 Task: Create a due date automation trigger when advanced on, 2 hours before a card is due add fields with custom field "Resume" set to a number greater or equal to 1 and greater or equal to 10.
Action: Mouse moved to (1097, 91)
Screenshot: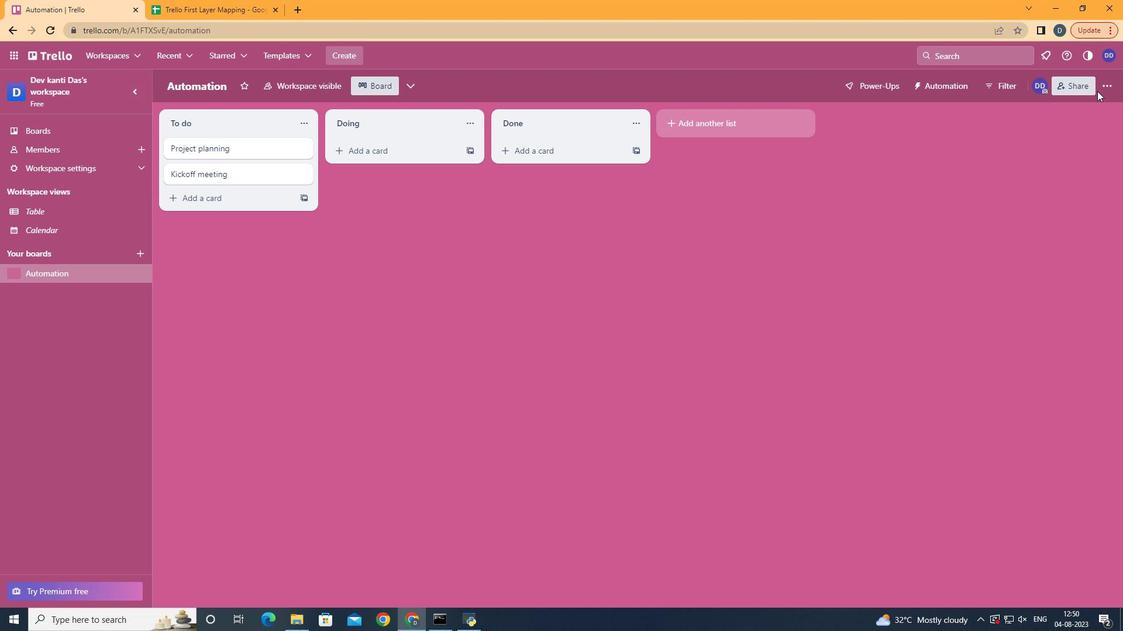 
Action: Mouse pressed left at (1097, 91)
Screenshot: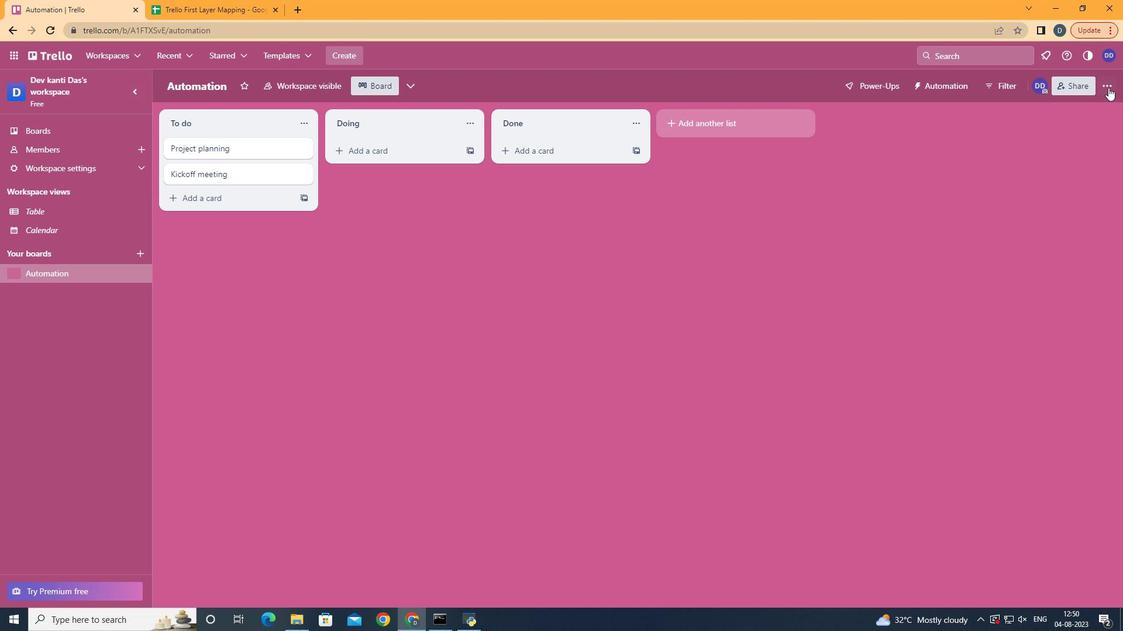 
Action: Mouse moved to (1108, 87)
Screenshot: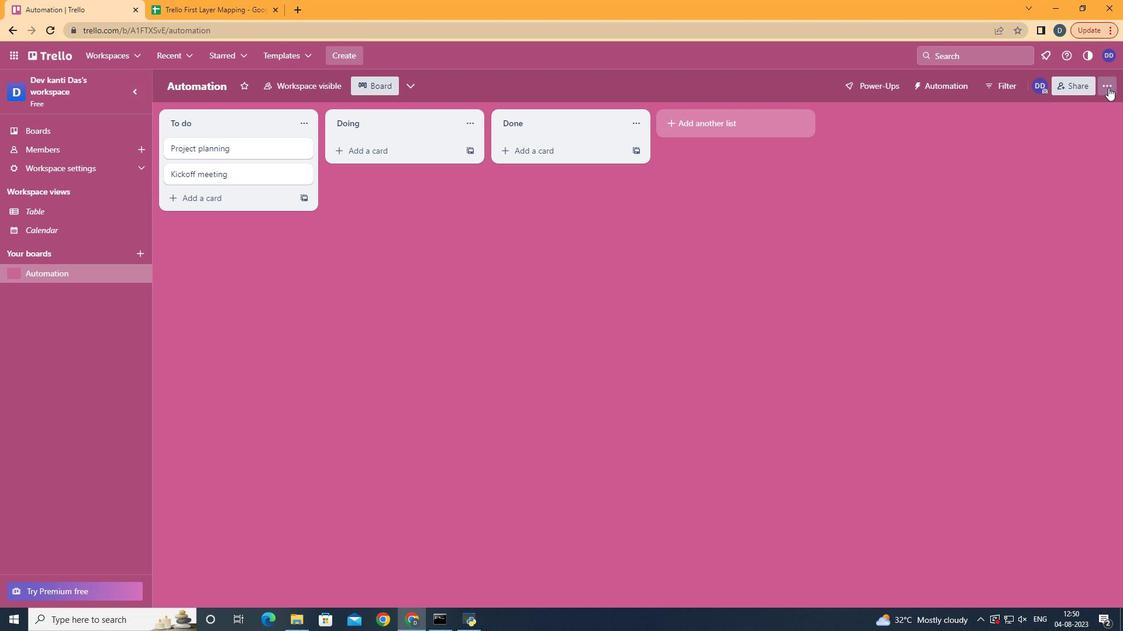 
Action: Mouse pressed left at (1108, 87)
Screenshot: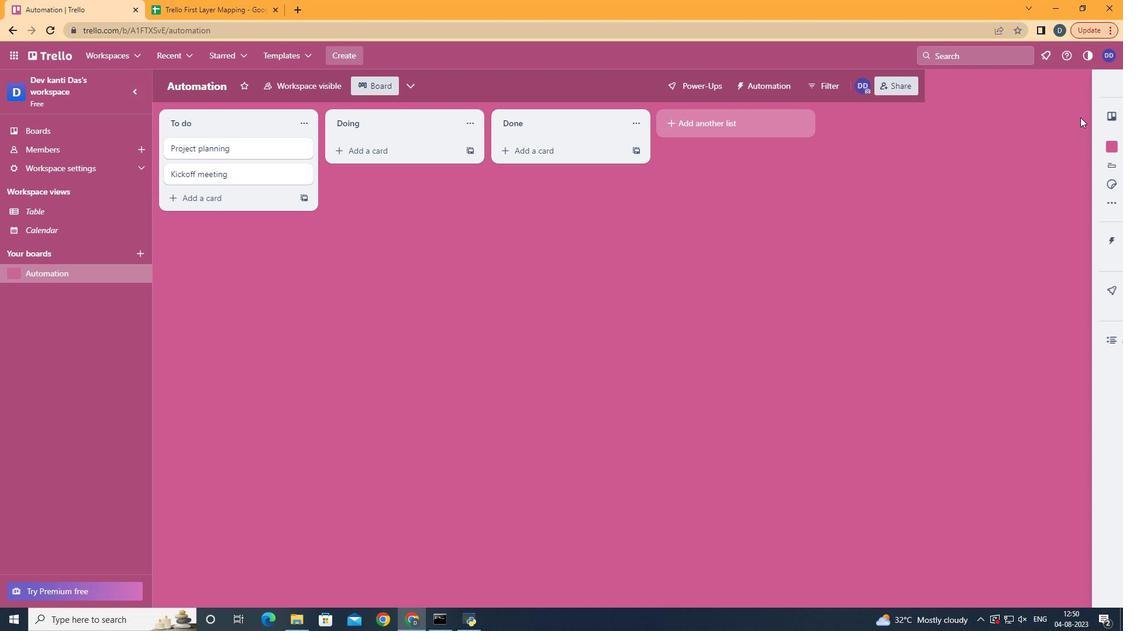 
Action: Mouse moved to (1042, 246)
Screenshot: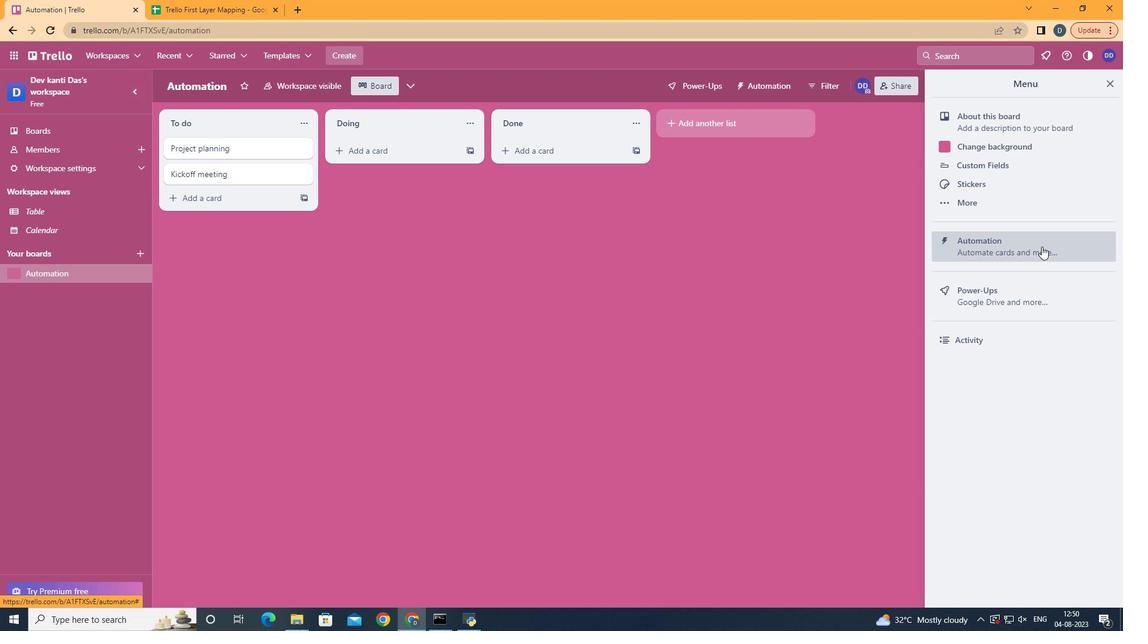 
Action: Mouse pressed left at (1042, 246)
Screenshot: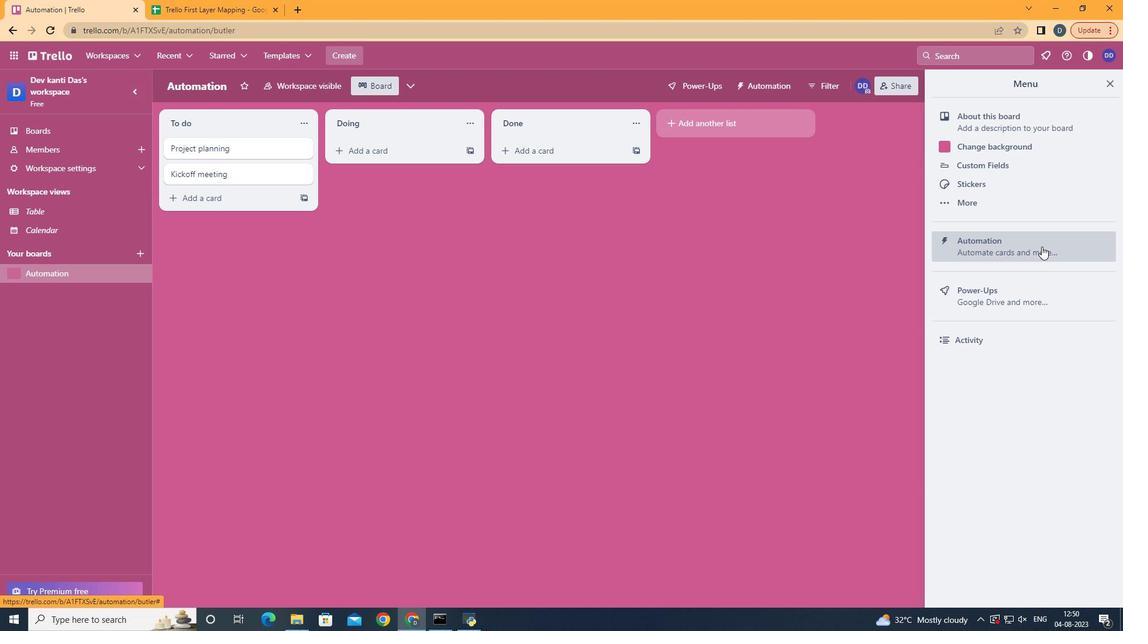 
Action: Mouse moved to (239, 243)
Screenshot: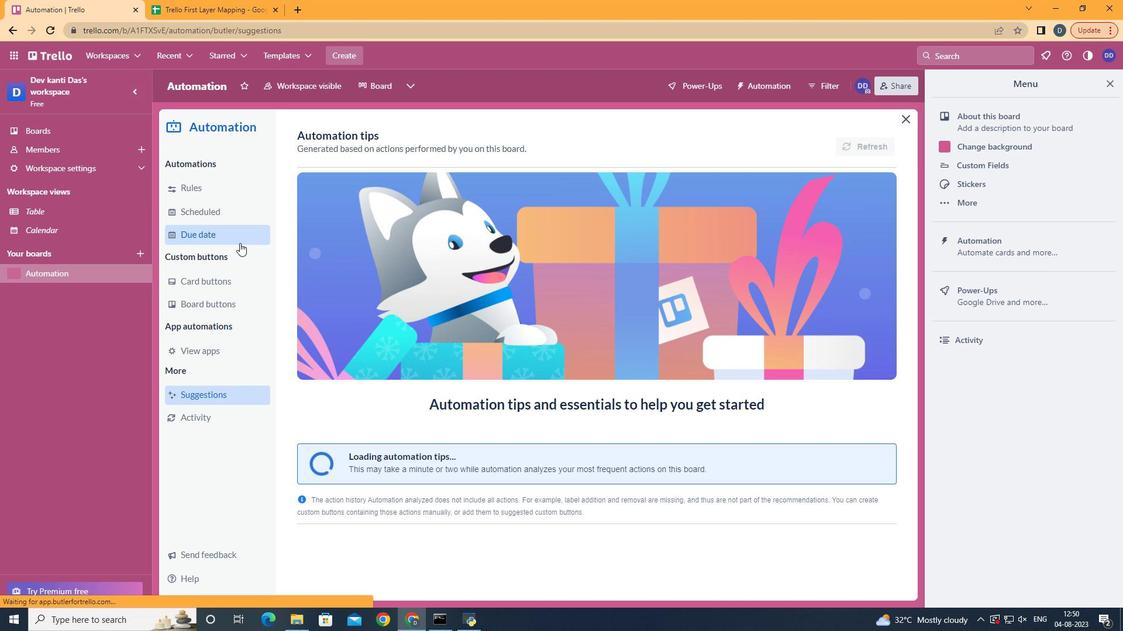 
Action: Mouse pressed left at (239, 243)
Screenshot: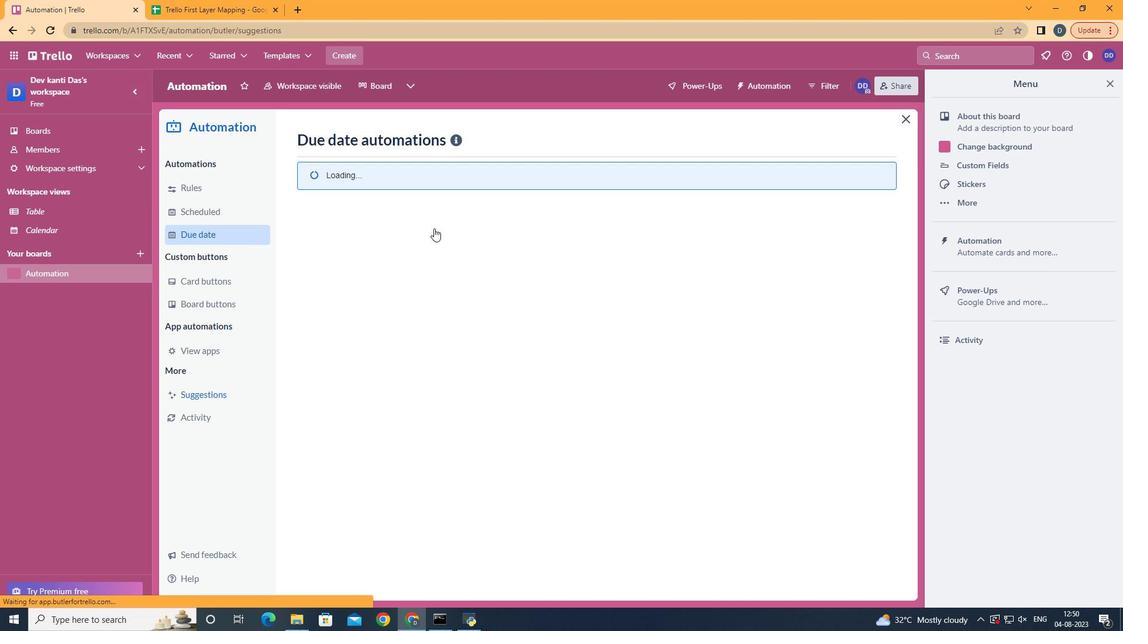 
Action: Mouse moved to (795, 142)
Screenshot: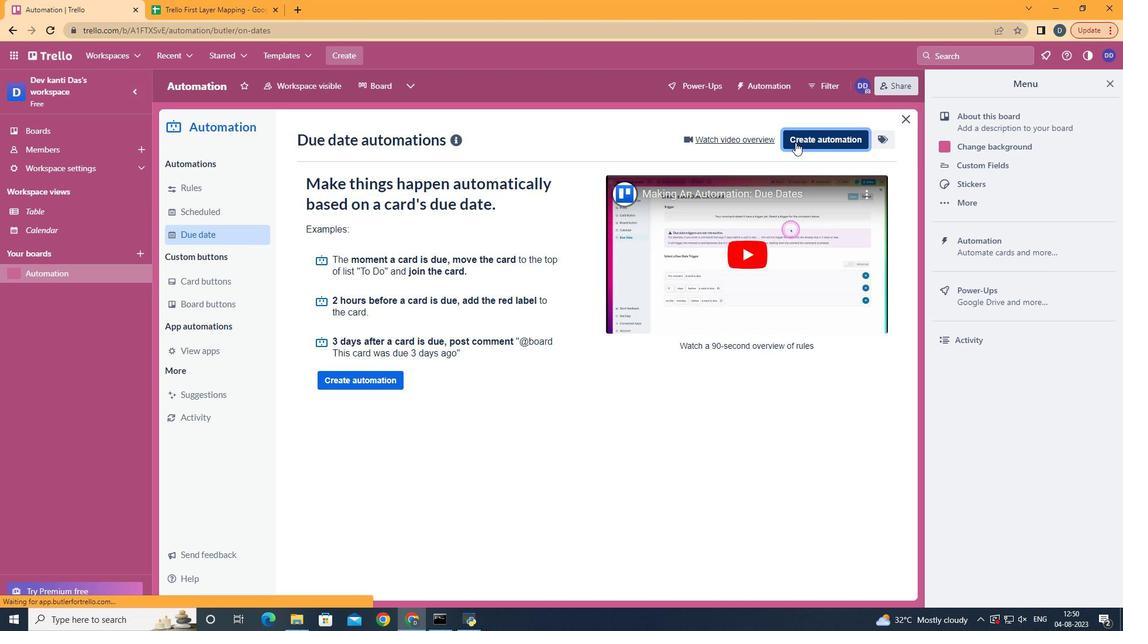 
Action: Mouse pressed left at (795, 142)
Screenshot: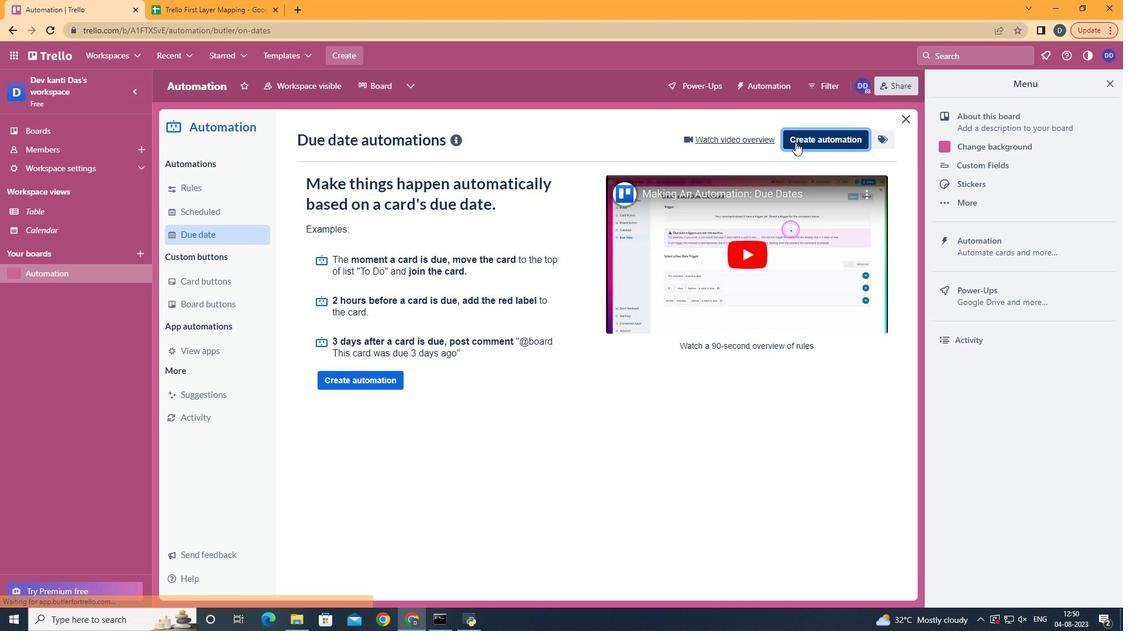 
Action: Mouse moved to (623, 249)
Screenshot: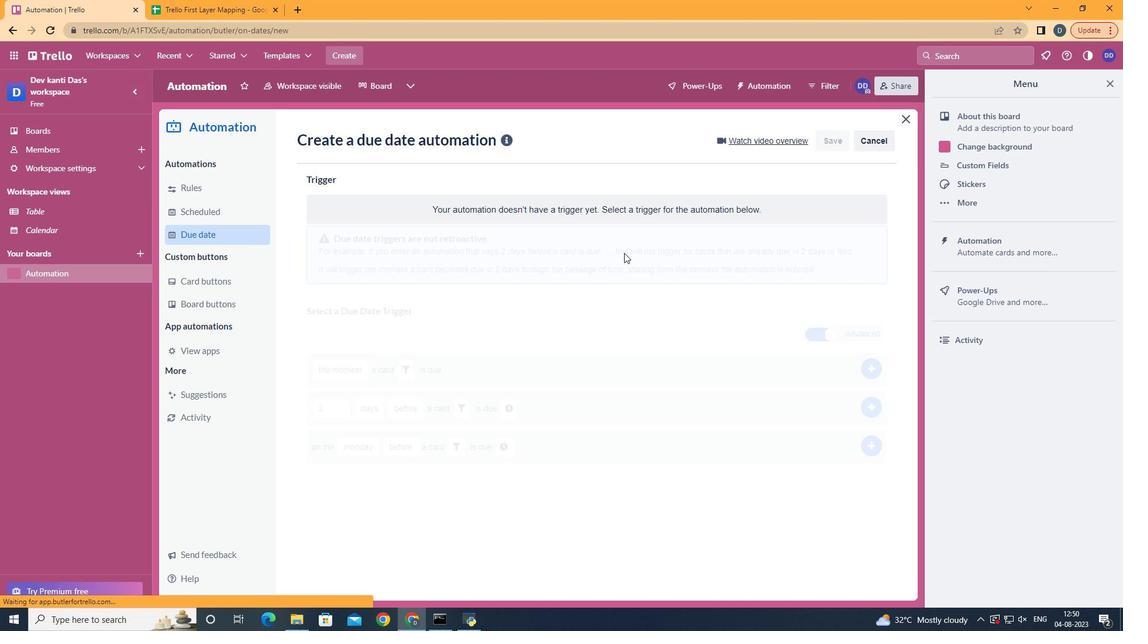 
Action: Mouse pressed left at (623, 249)
Screenshot: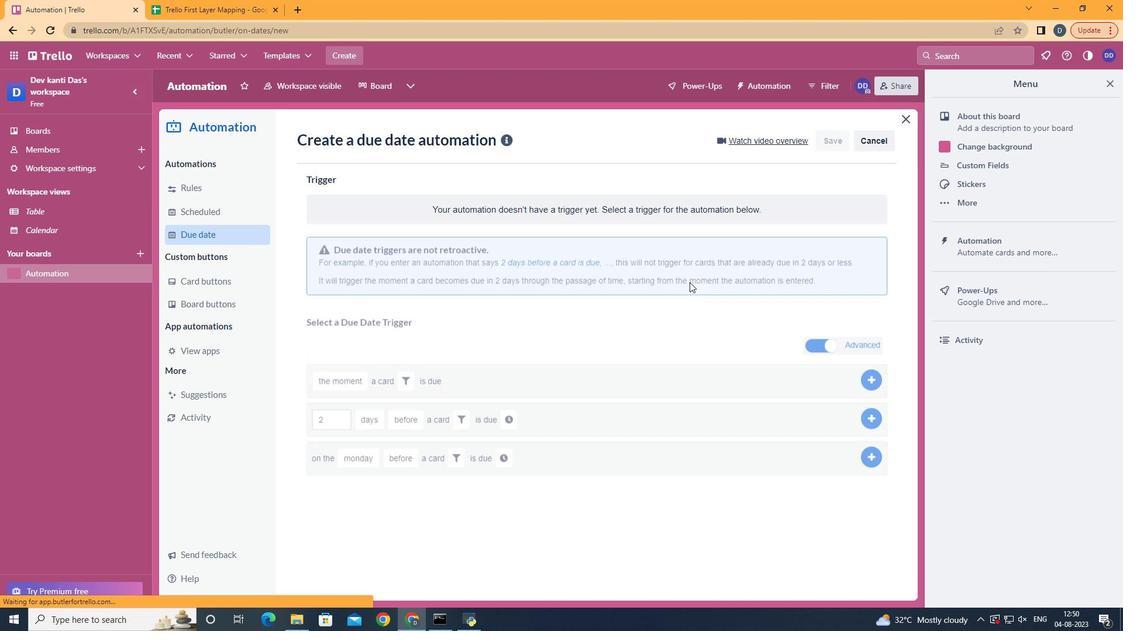 
Action: Mouse moved to (383, 493)
Screenshot: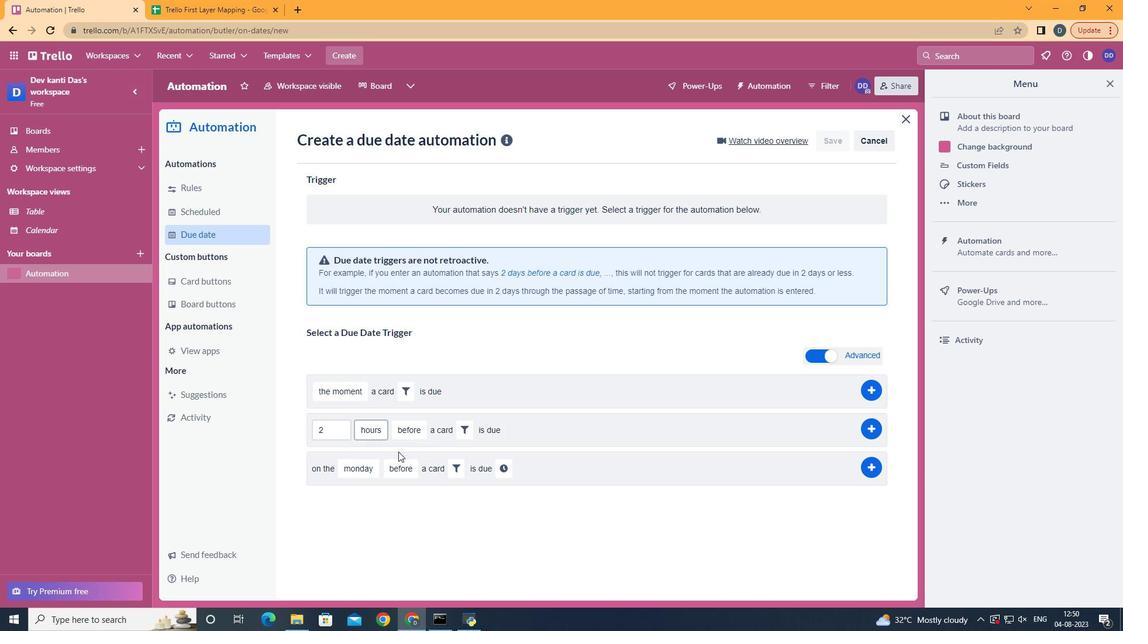 
Action: Mouse pressed left at (383, 493)
Screenshot: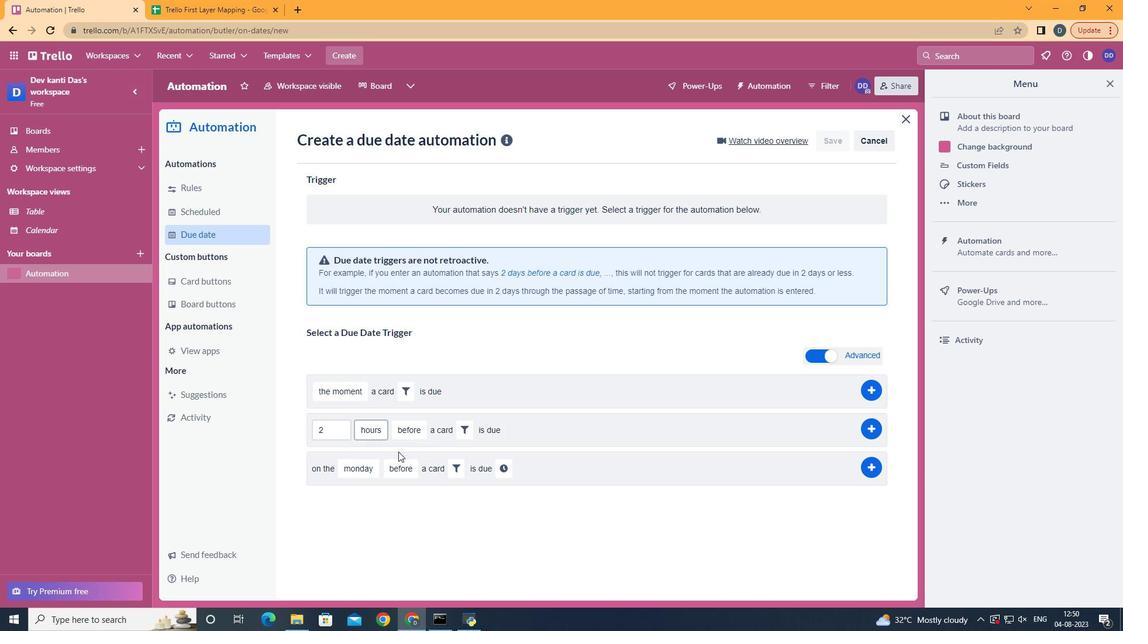 
Action: Mouse moved to (401, 459)
Screenshot: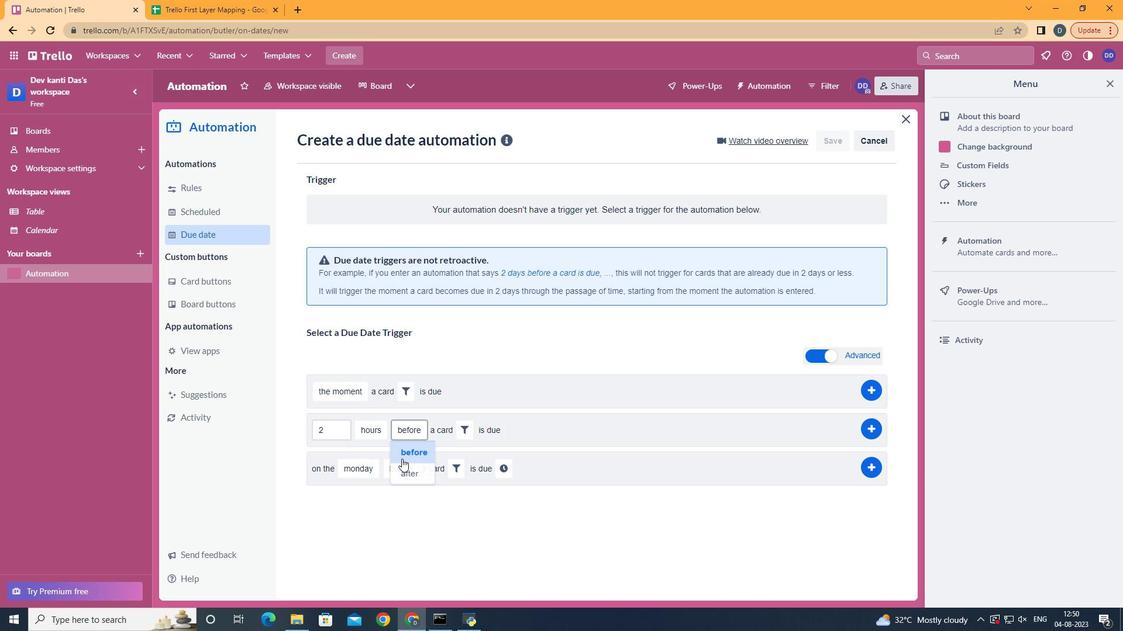 
Action: Mouse pressed left at (401, 459)
Screenshot: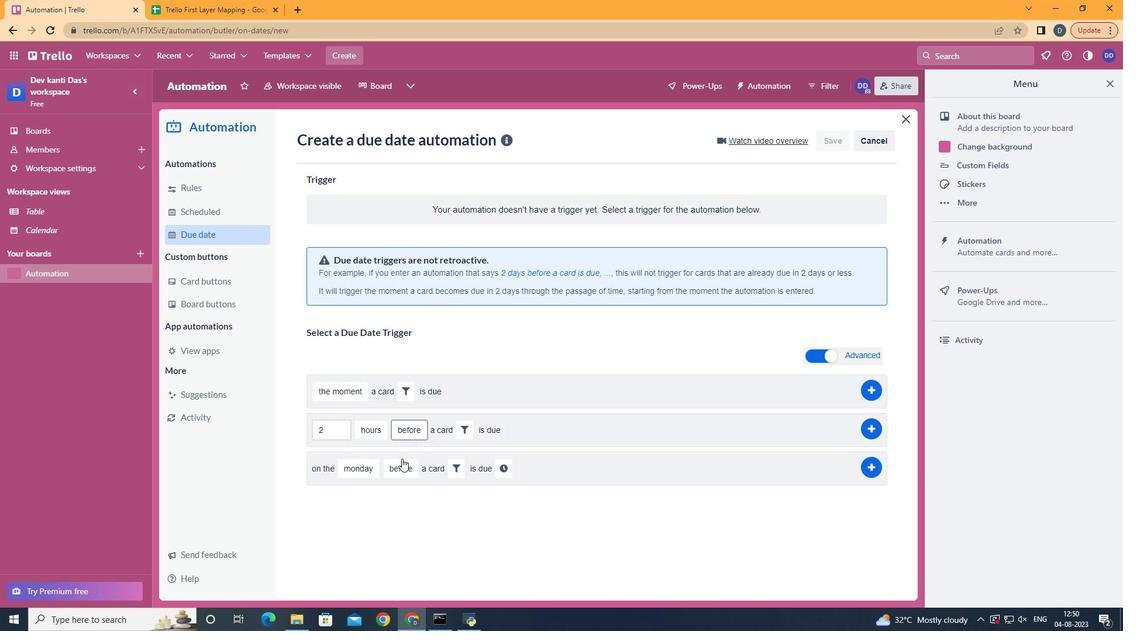 
Action: Mouse moved to (465, 428)
Screenshot: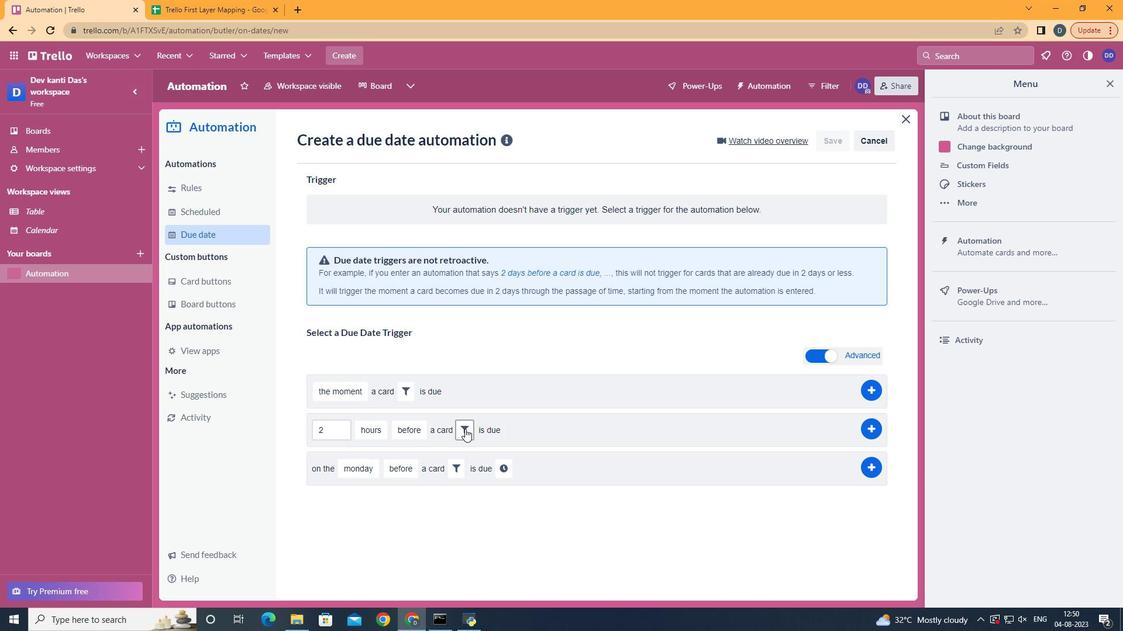 
Action: Mouse pressed left at (465, 428)
Screenshot: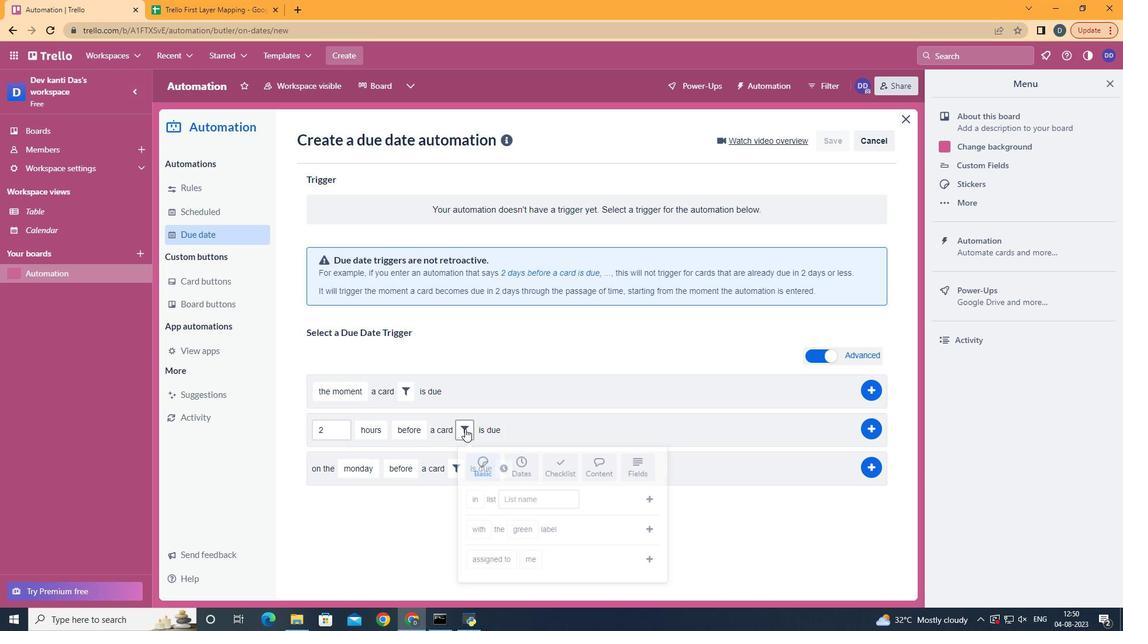
Action: Mouse moved to (654, 473)
Screenshot: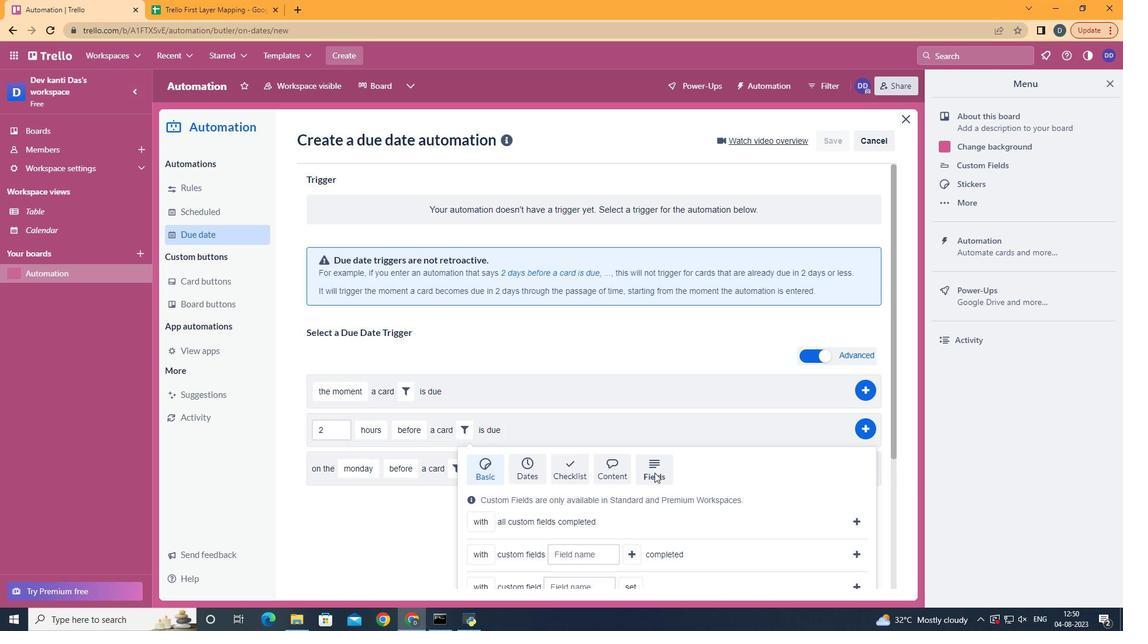 
Action: Mouse pressed left at (654, 473)
Screenshot: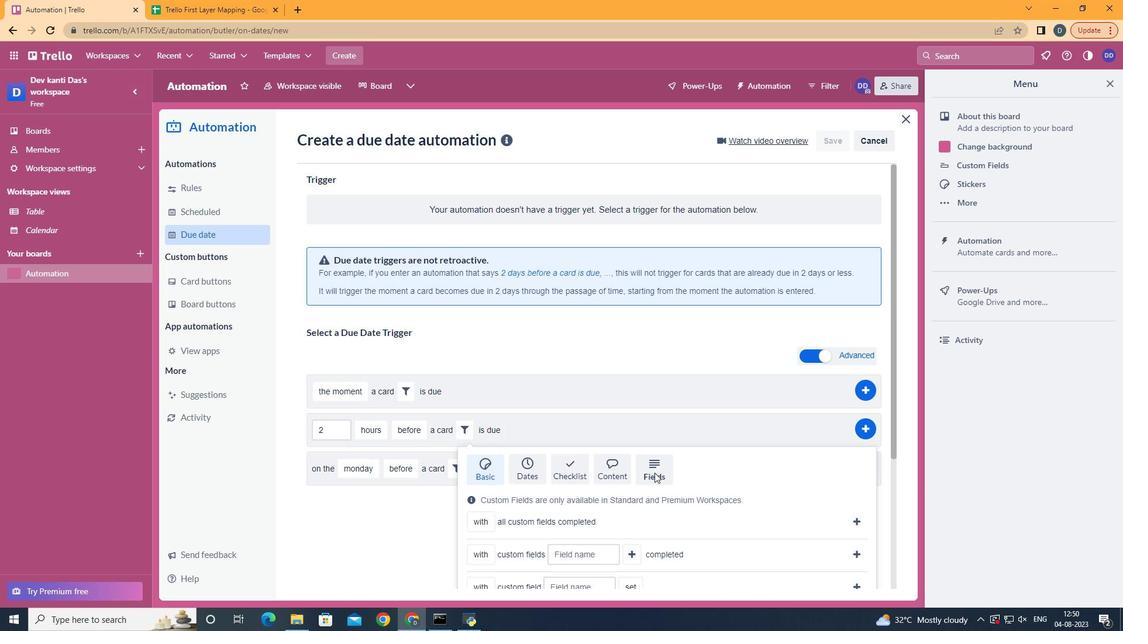 
Action: Mouse scrolled (654, 472) with delta (0, 0)
Screenshot: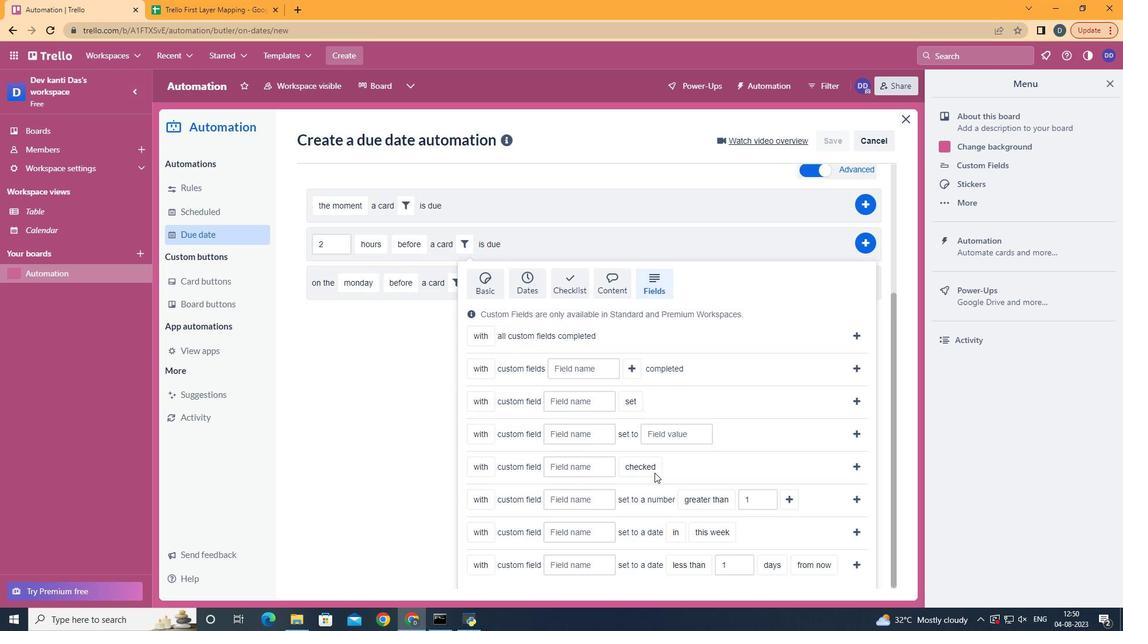
Action: Mouse scrolled (654, 472) with delta (0, 0)
Screenshot: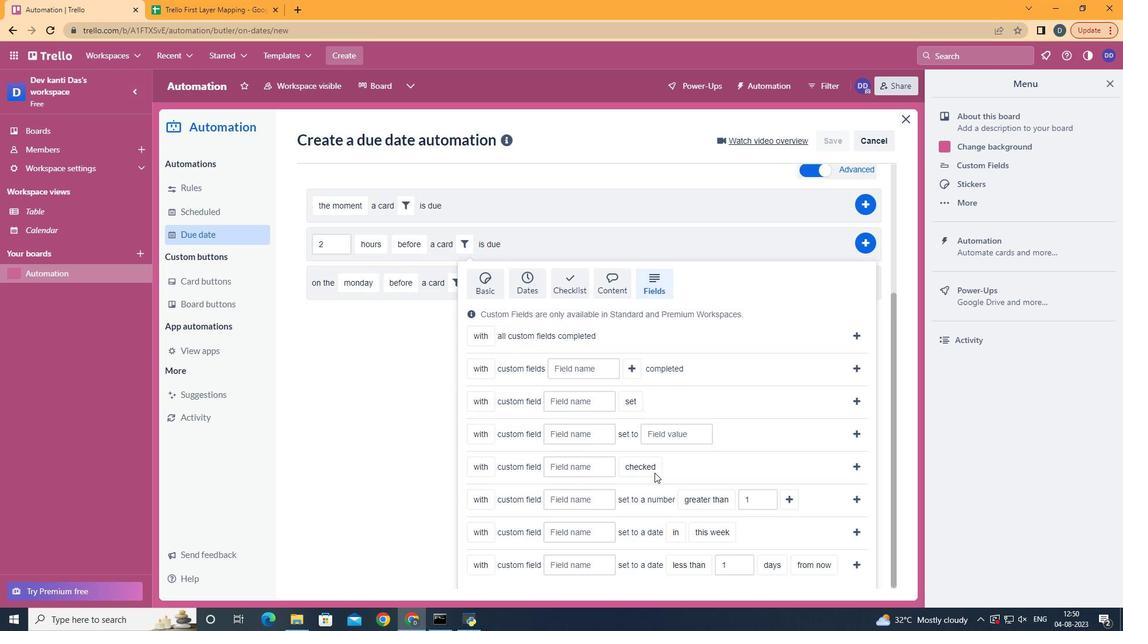 
Action: Mouse scrolled (654, 472) with delta (0, 0)
Screenshot: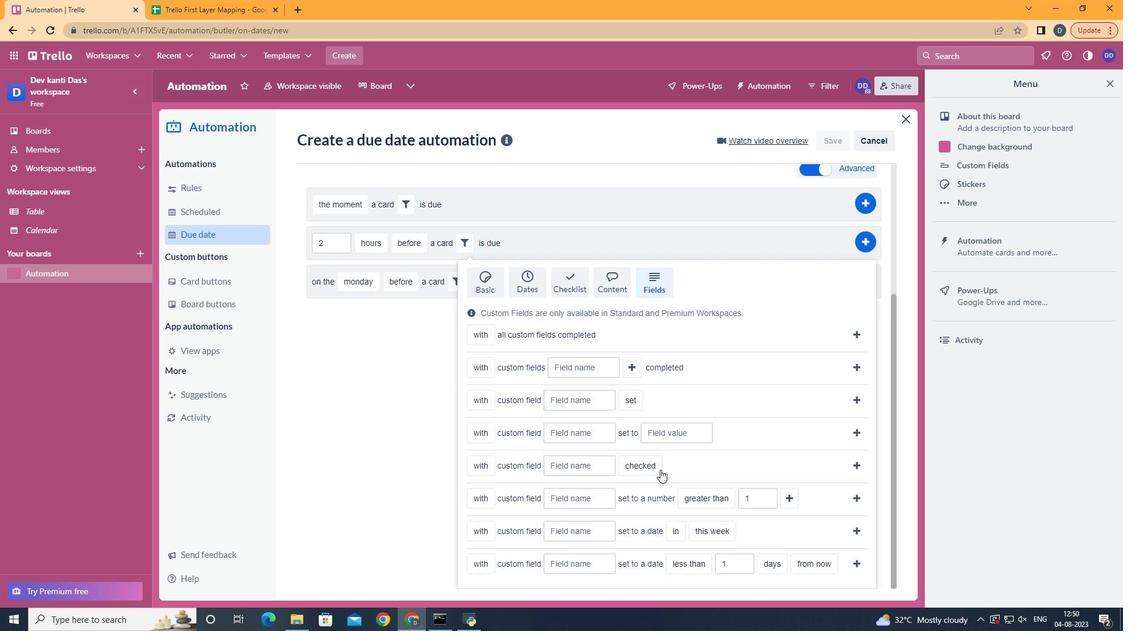 
Action: Mouse scrolled (654, 472) with delta (0, 0)
Screenshot: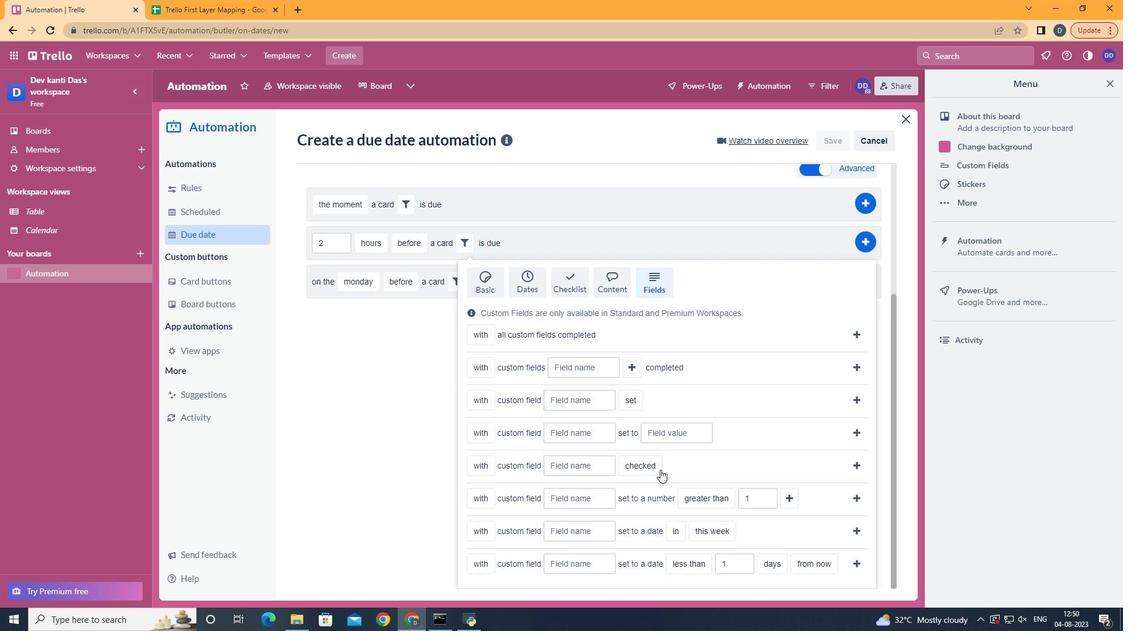 
Action: Mouse scrolled (654, 472) with delta (0, 0)
Screenshot: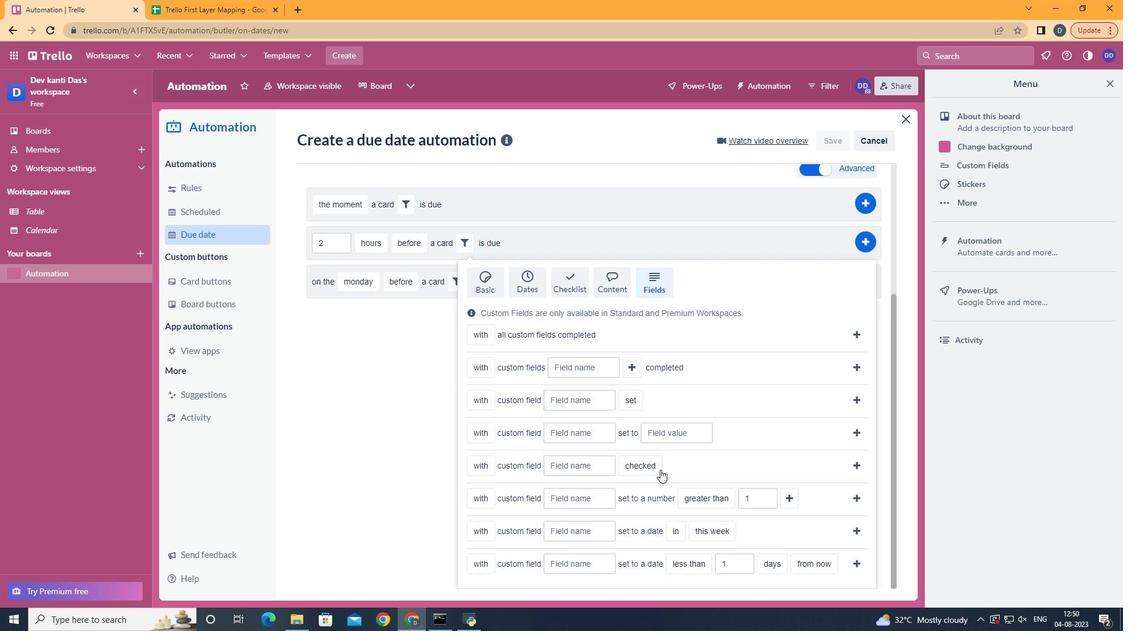 
Action: Mouse moved to (494, 518)
Screenshot: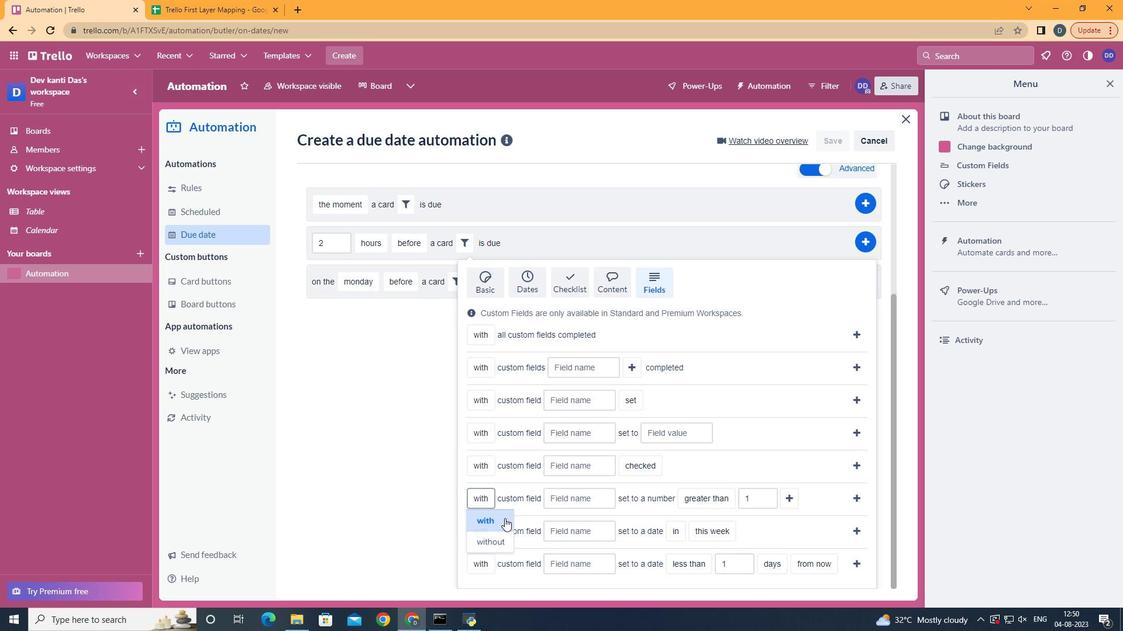 
Action: Mouse pressed left at (494, 518)
Screenshot: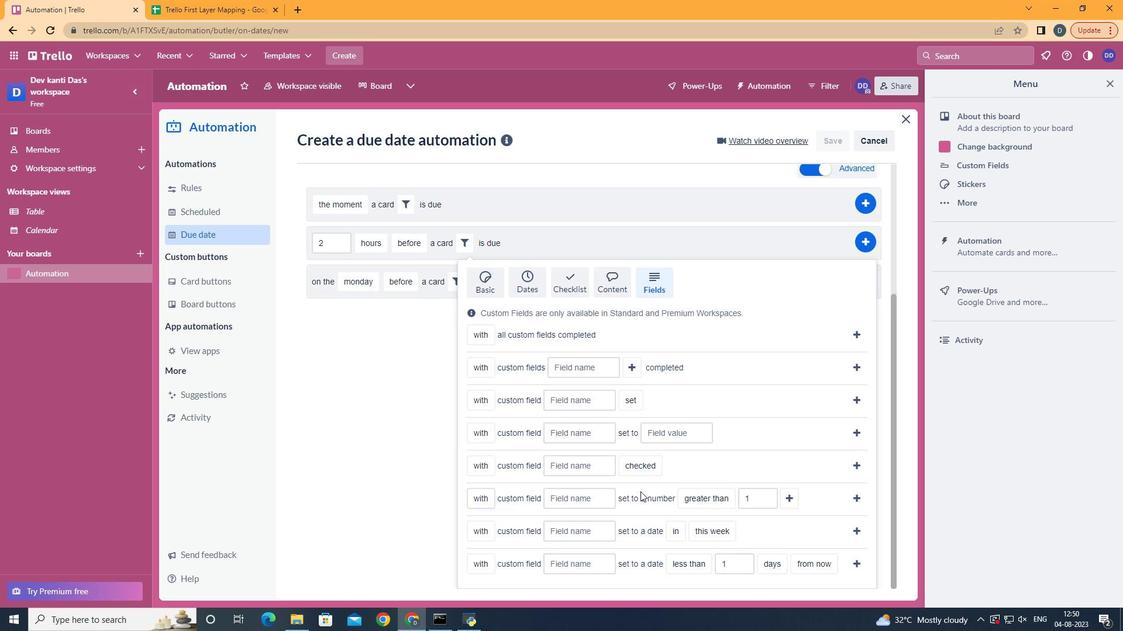 
Action: Mouse moved to (597, 500)
Screenshot: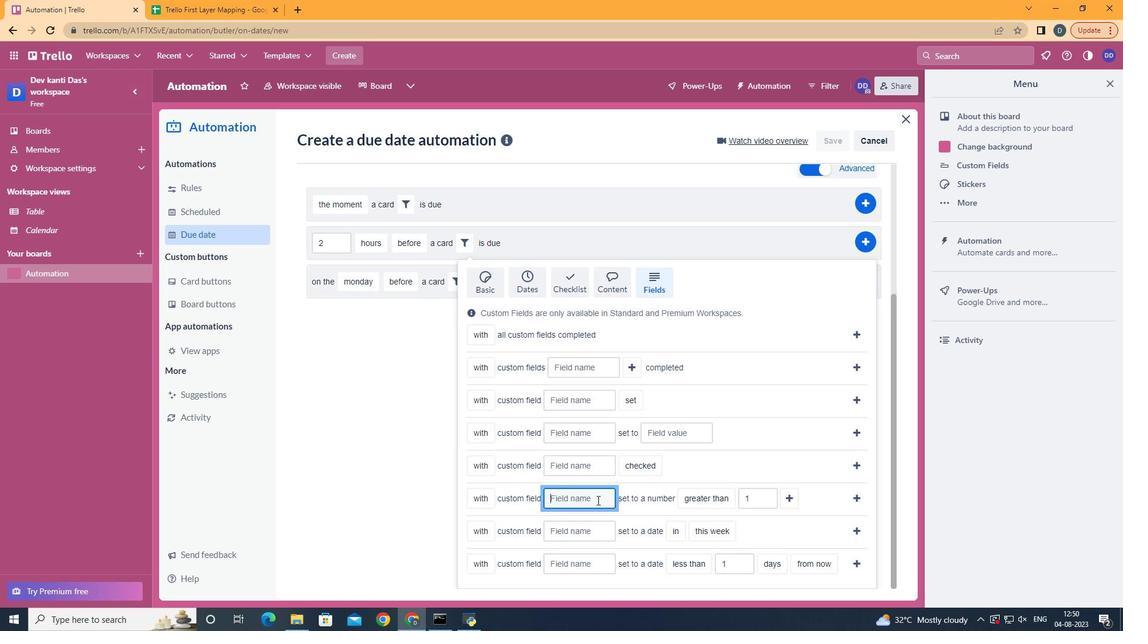 
Action: Mouse pressed left at (597, 500)
Screenshot: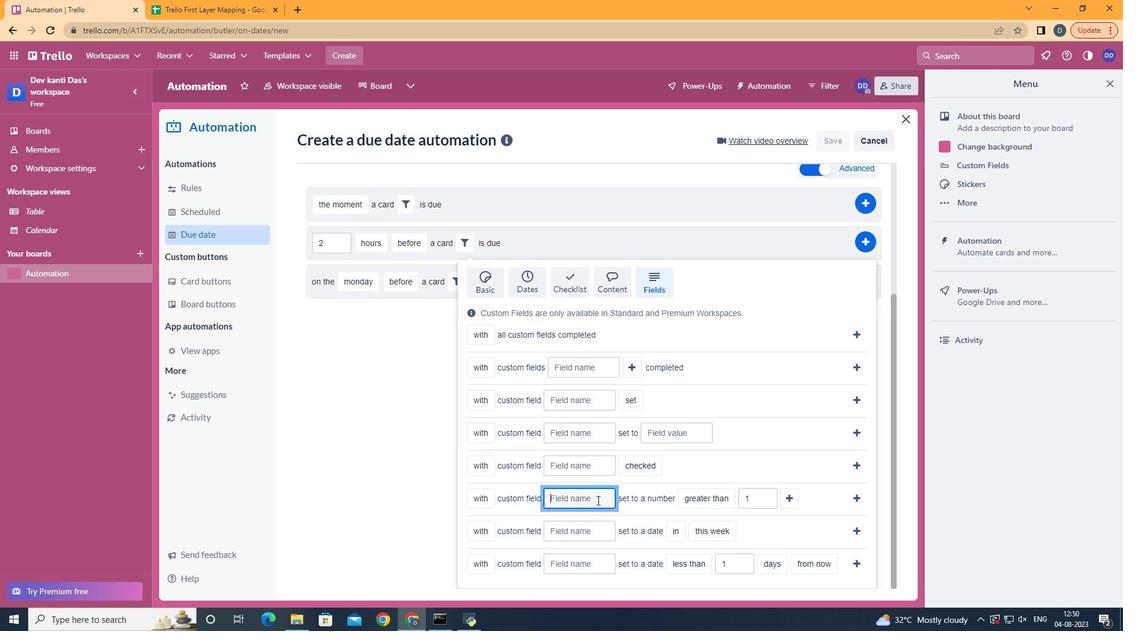 
Action: Key pressed <Key.shift>Resume
Screenshot: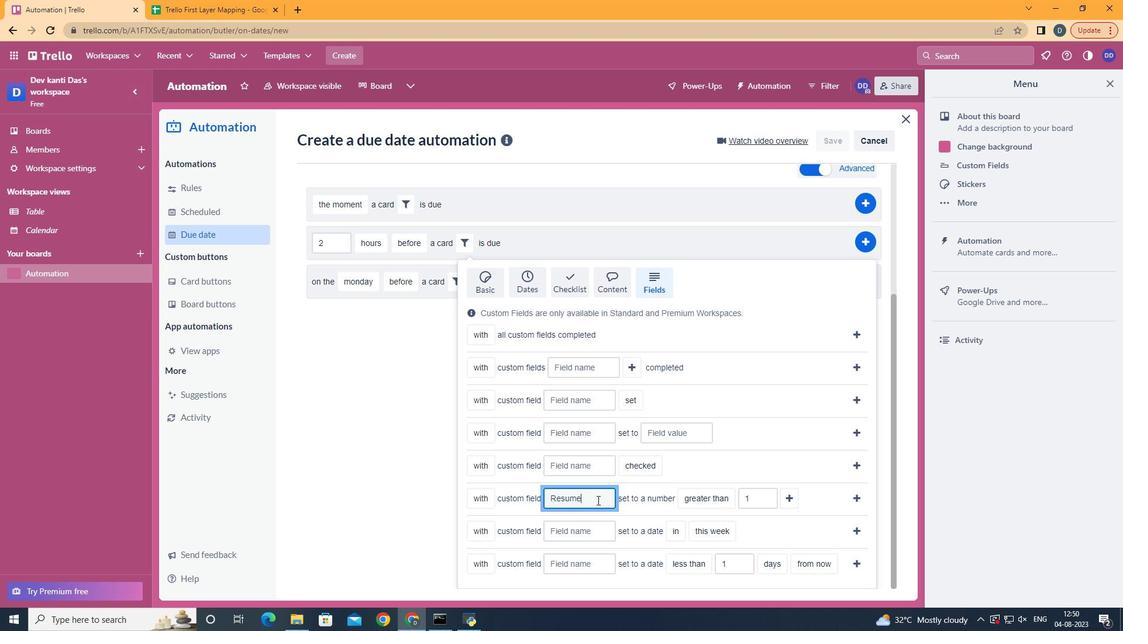 
Action: Mouse moved to (734, 432)
Screenshot: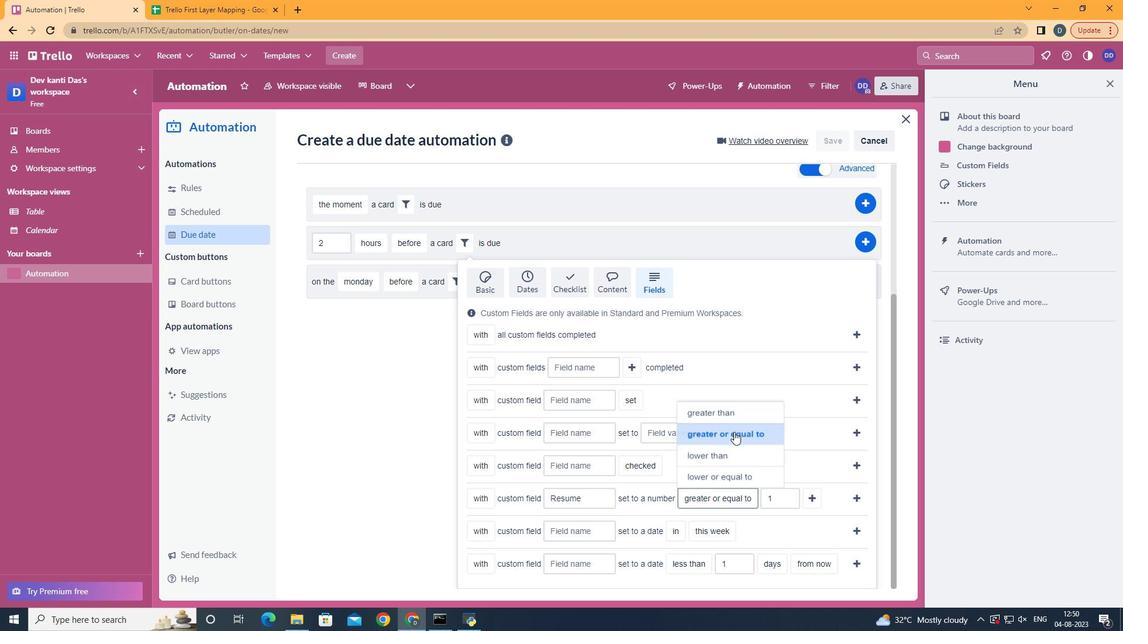 
Action: Mouse pressed left at (734, 432)
Screenshot: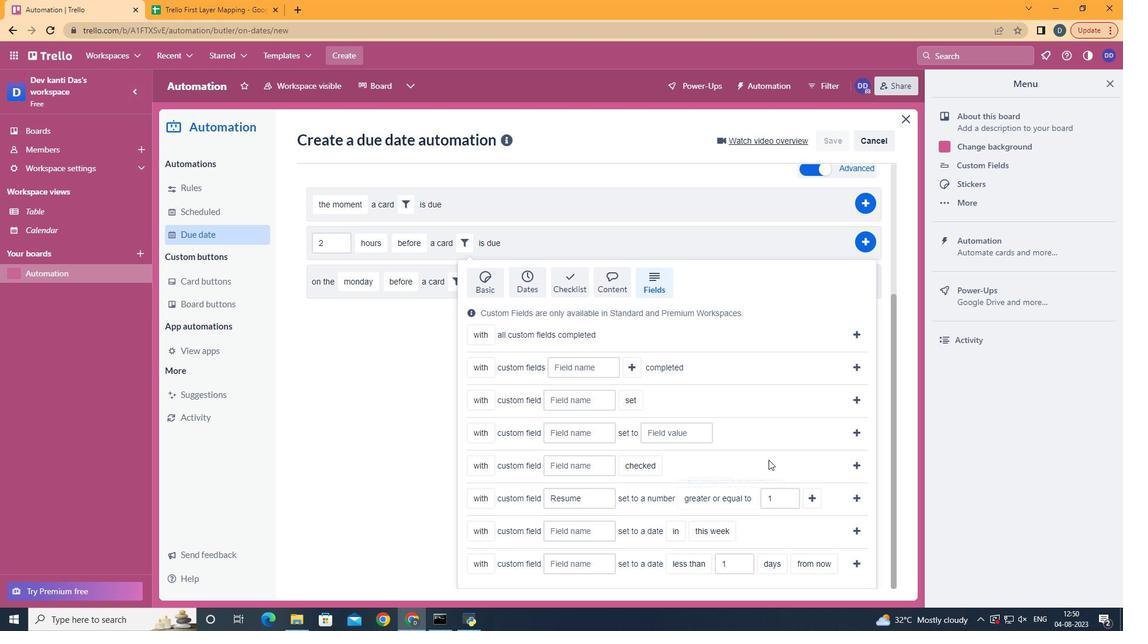 
Action: Mouse moved to (806, 498)
Screenshot: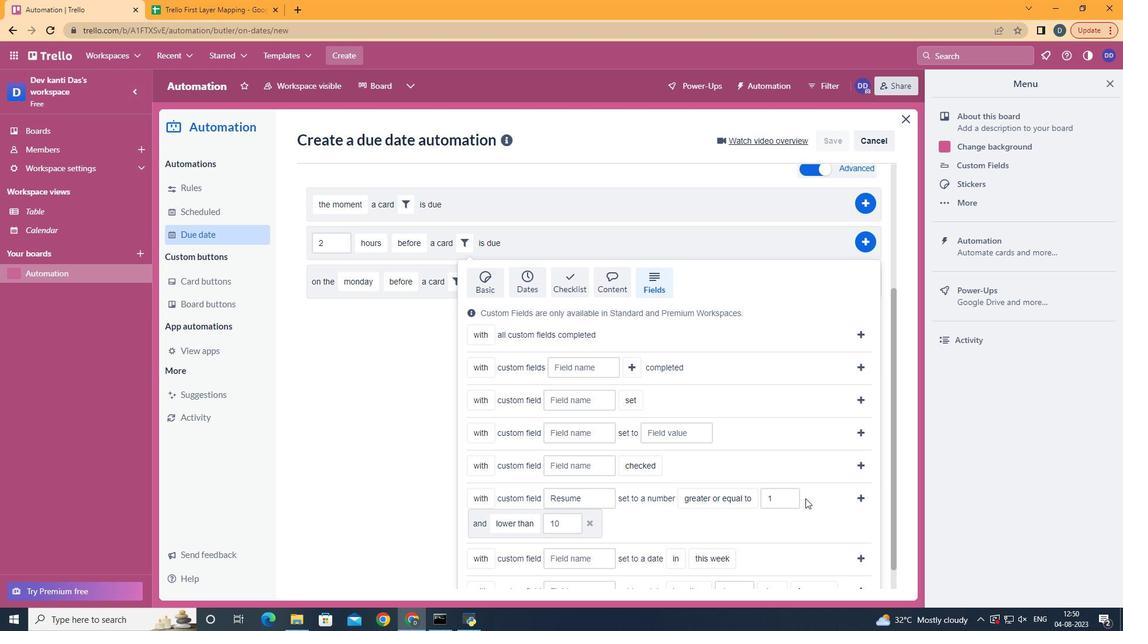 
Action: Mouse pressed left at (806, 498)
Screenshot: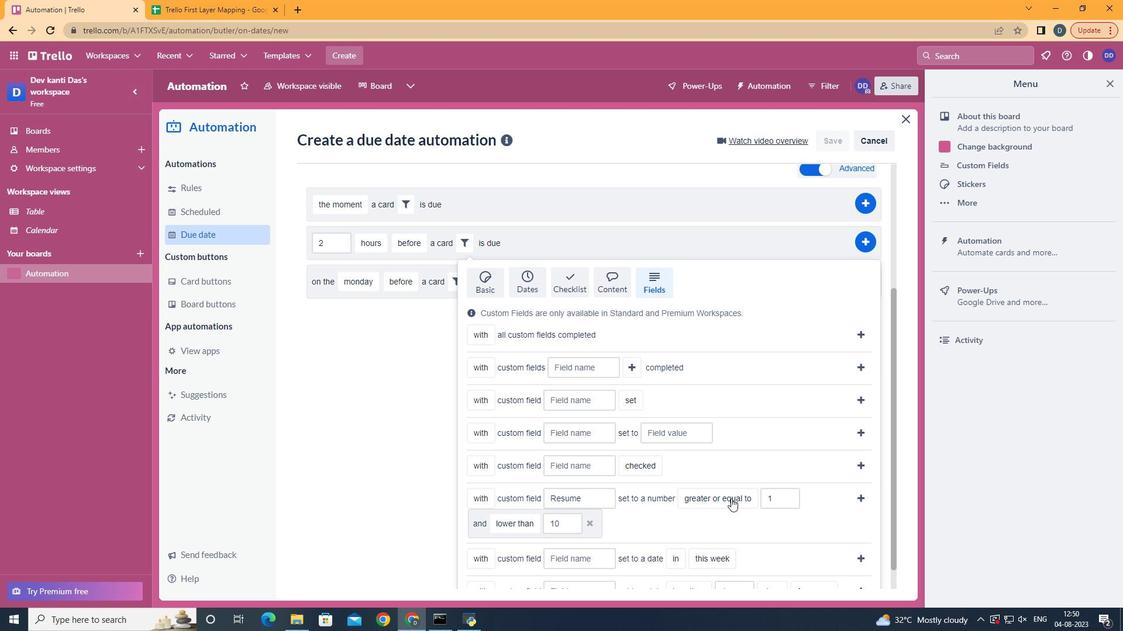 
Action: Mouse moved to (530, 503)
Screenshot: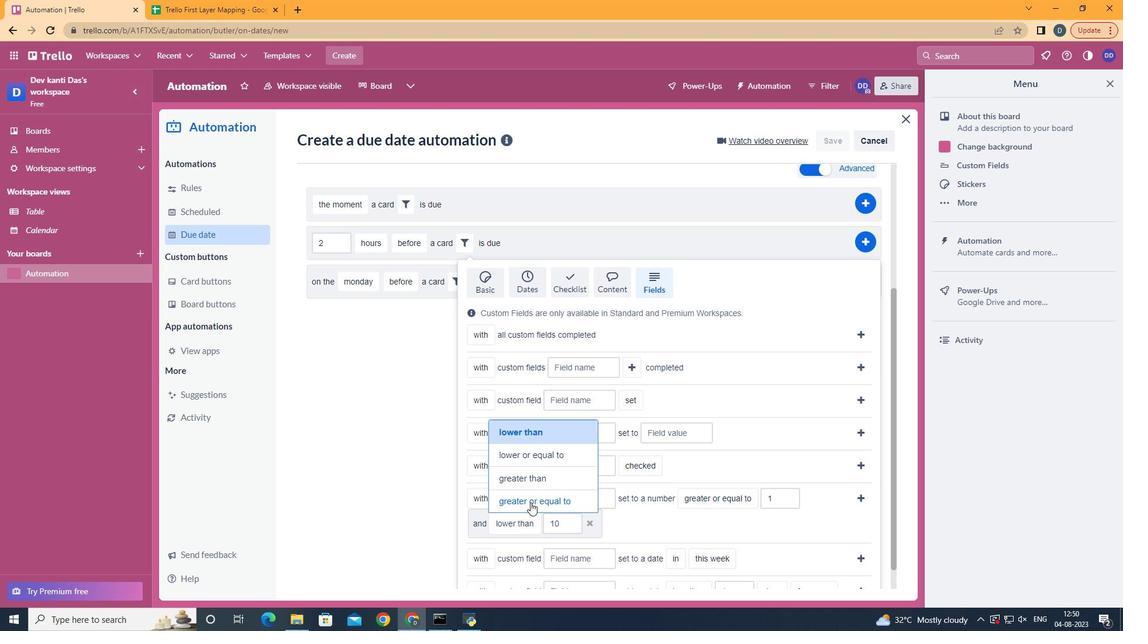
Action: Mouse pressed left at (530, 503)
Screenshot: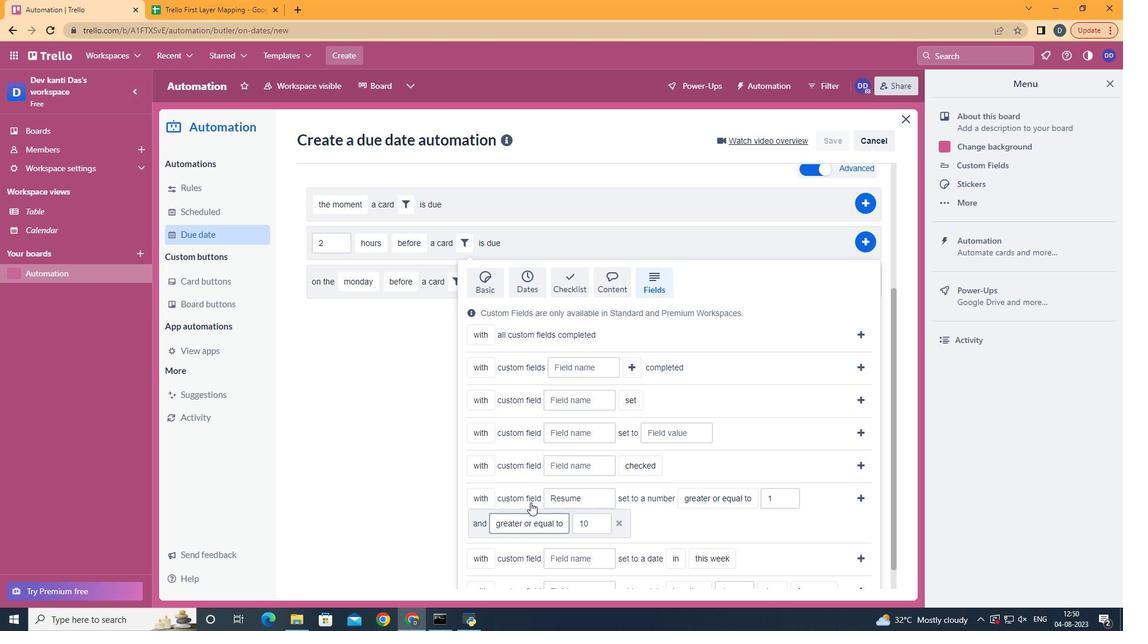 
Action: Mouse moved to (860, 500)
Screenshot: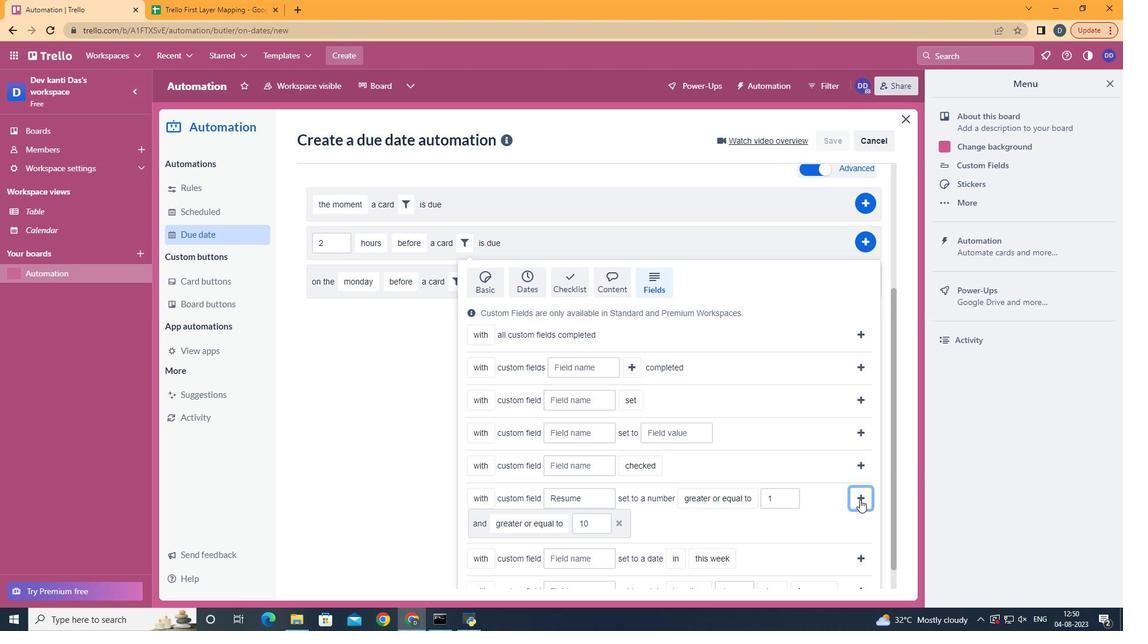 
Action: Mouse pressed left at (860, 500)
Screenshot: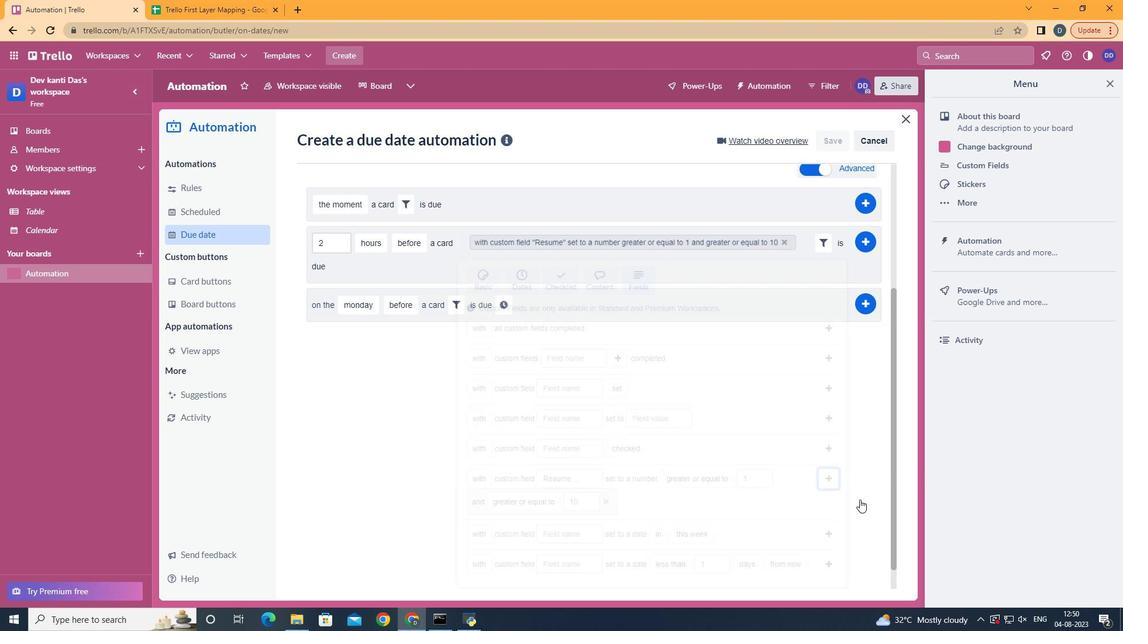 
Action: Mouse moved to (861, 424)
Screenshot: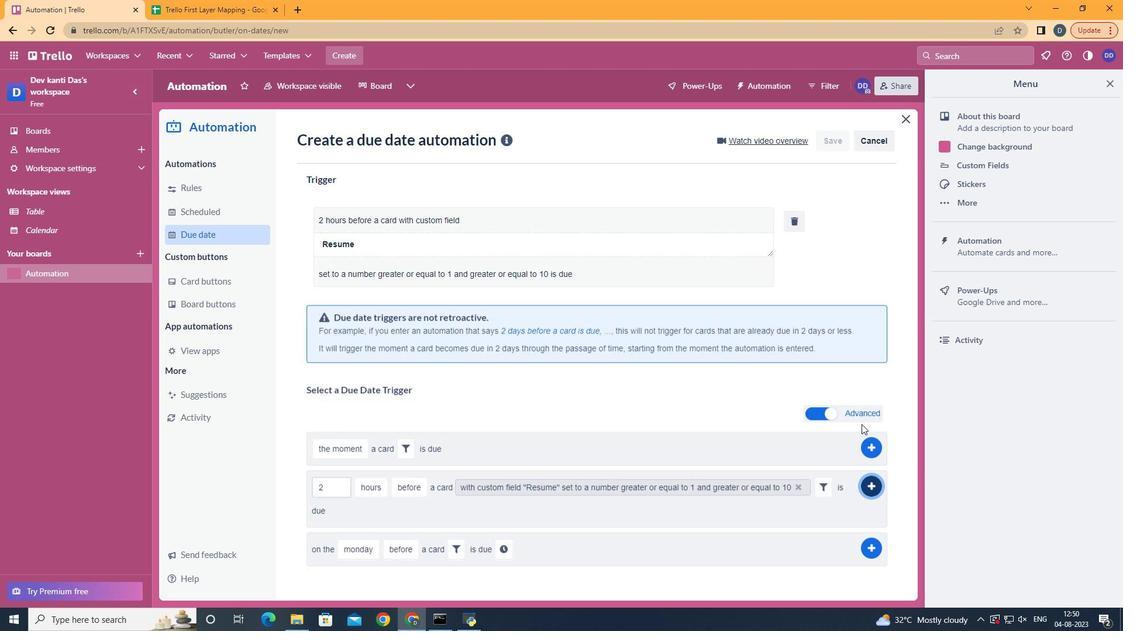 
Action: Mouse pressed left at (861, 424)
Screenshot: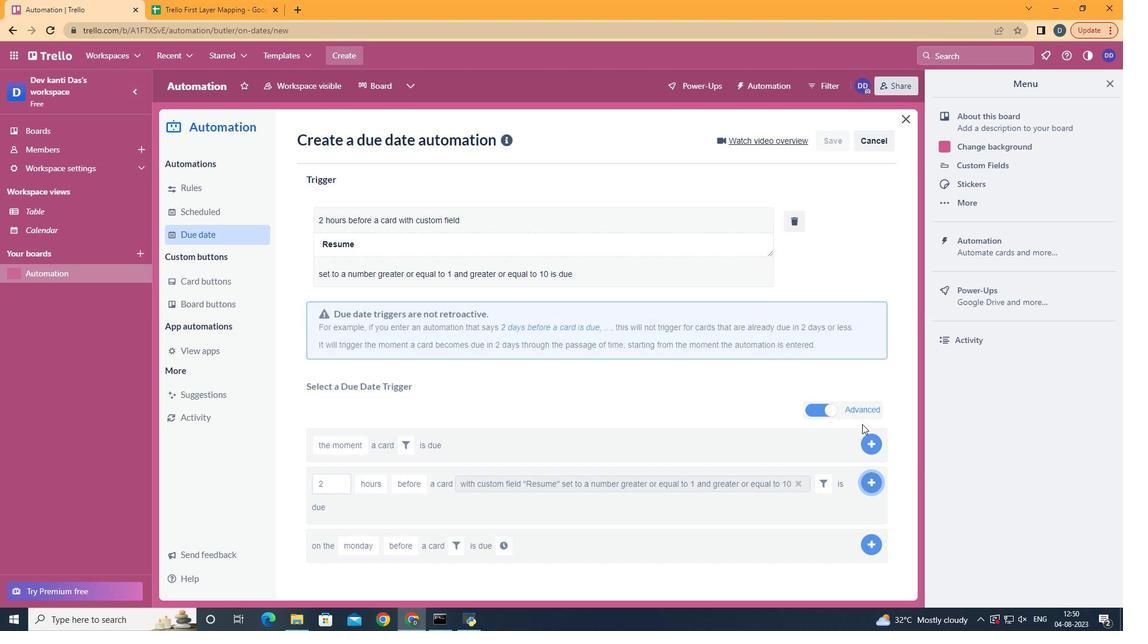 
Action: Mouse moved to (511, 286)
Screenshot: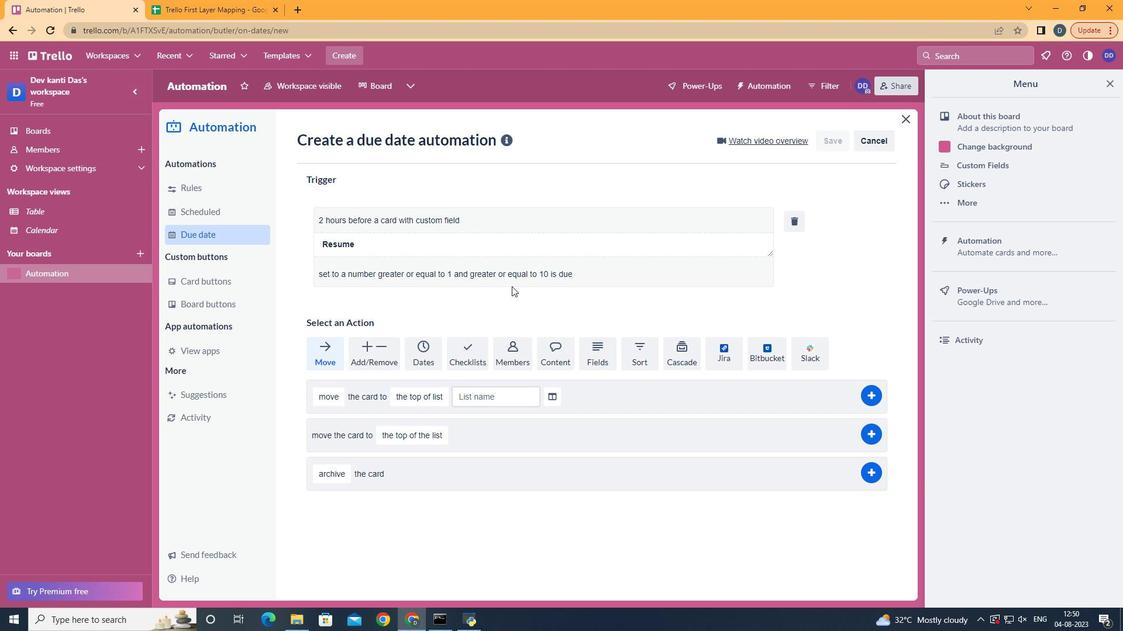 
